 Task: Add Forager Cashewmilk Yogurt Vanilla Bean to the cart.
Action: Mouse pressed left at (22, 81)
Screenshot: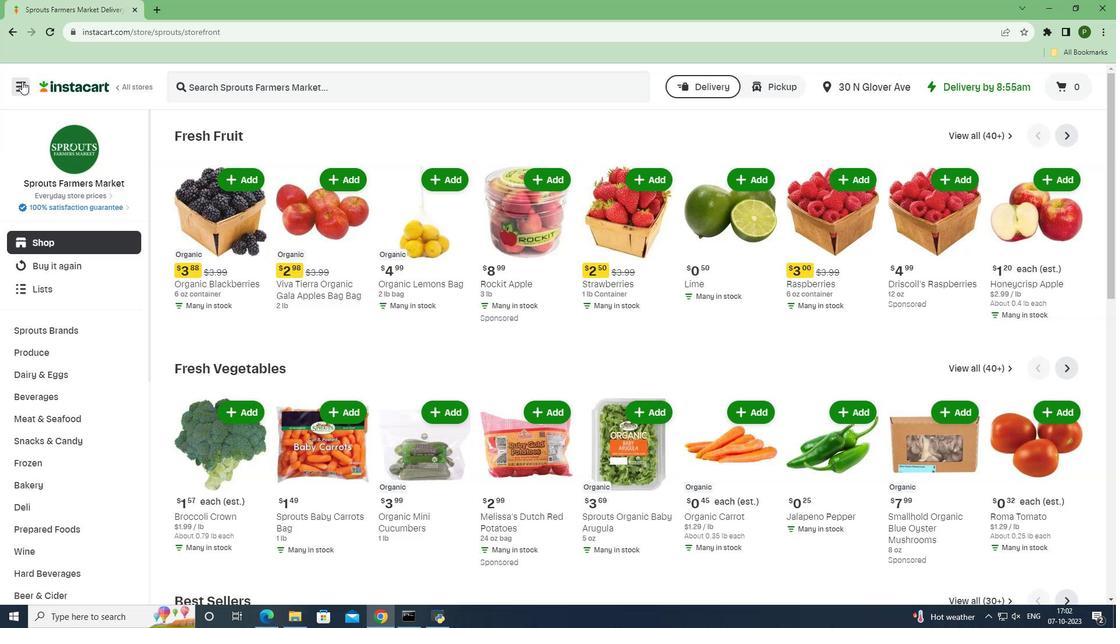 
Action: Mouse moved to (26, 303)
Screenshot: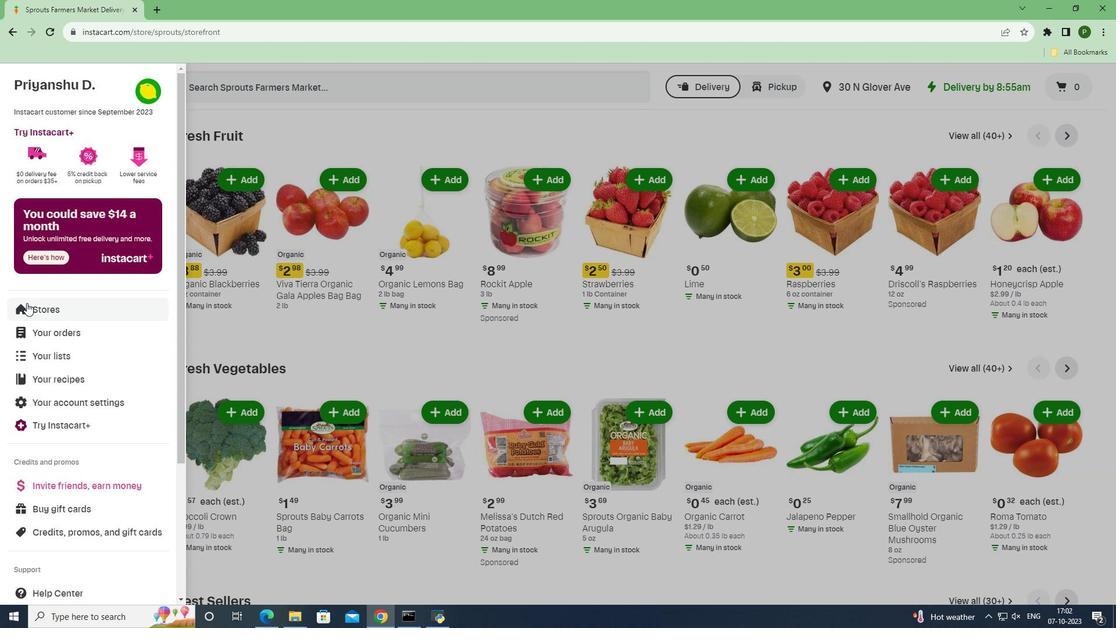 
Action: Mouse pressed left at (26, 303)
Screenshot: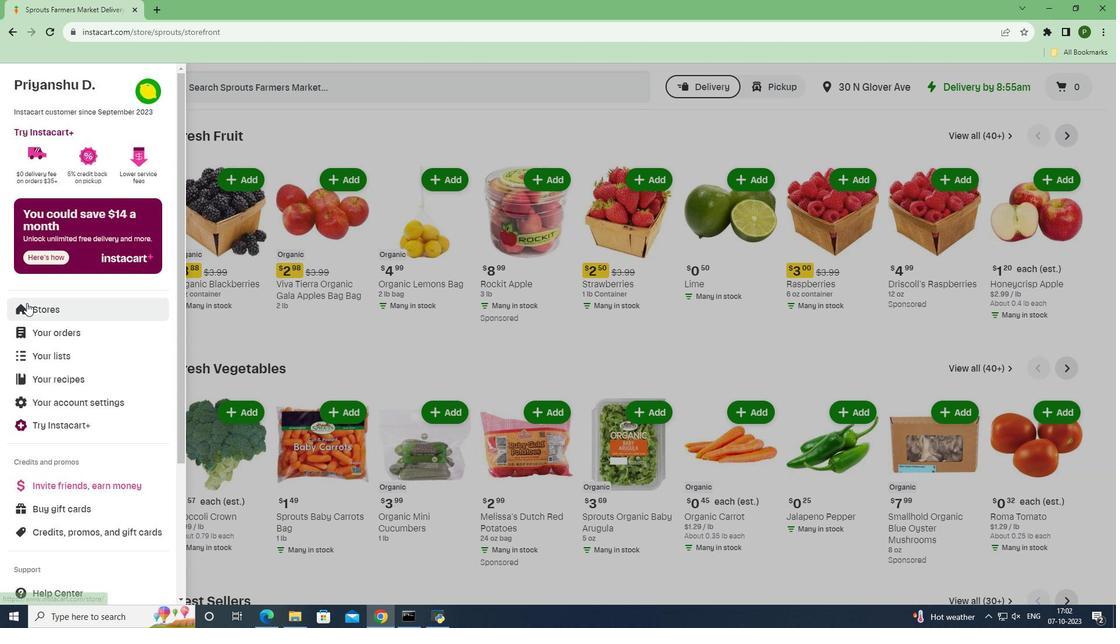 
Action: Mouse moved to (258, 120)
Screenshot: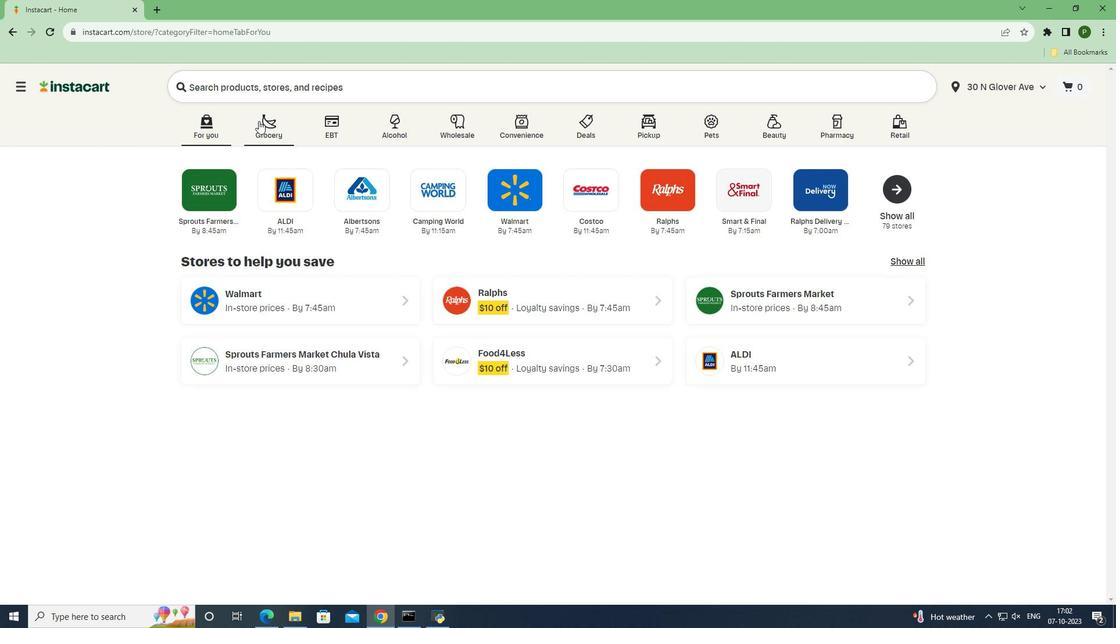 
Action: Mouse pressed left at (258, 120)
Screenshot: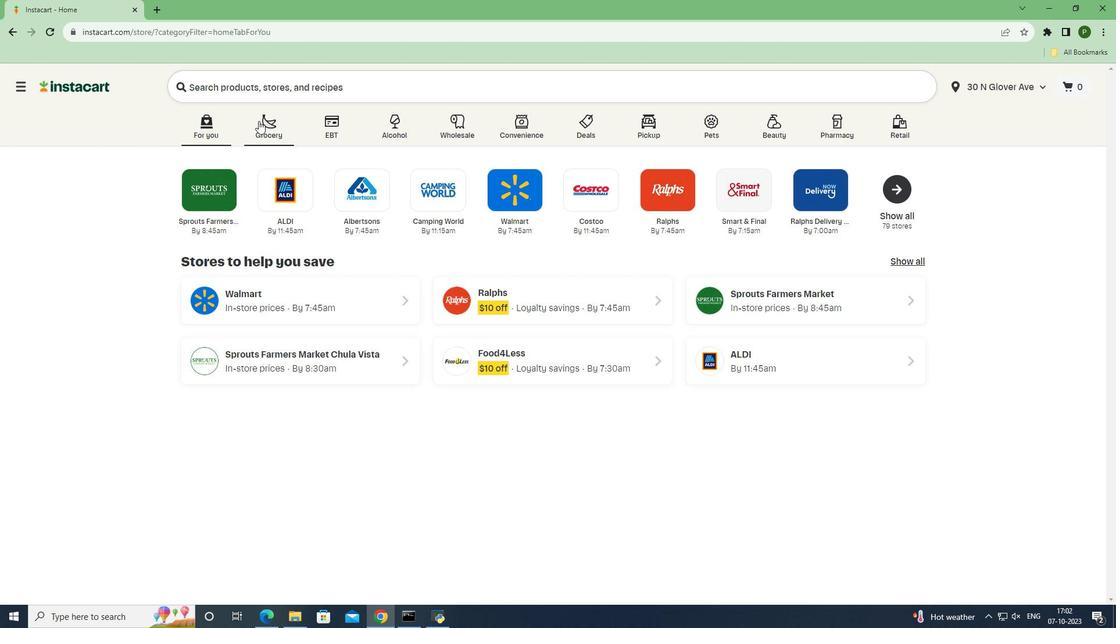 
Action: Mouse moved to (477, 275)
Screenshot: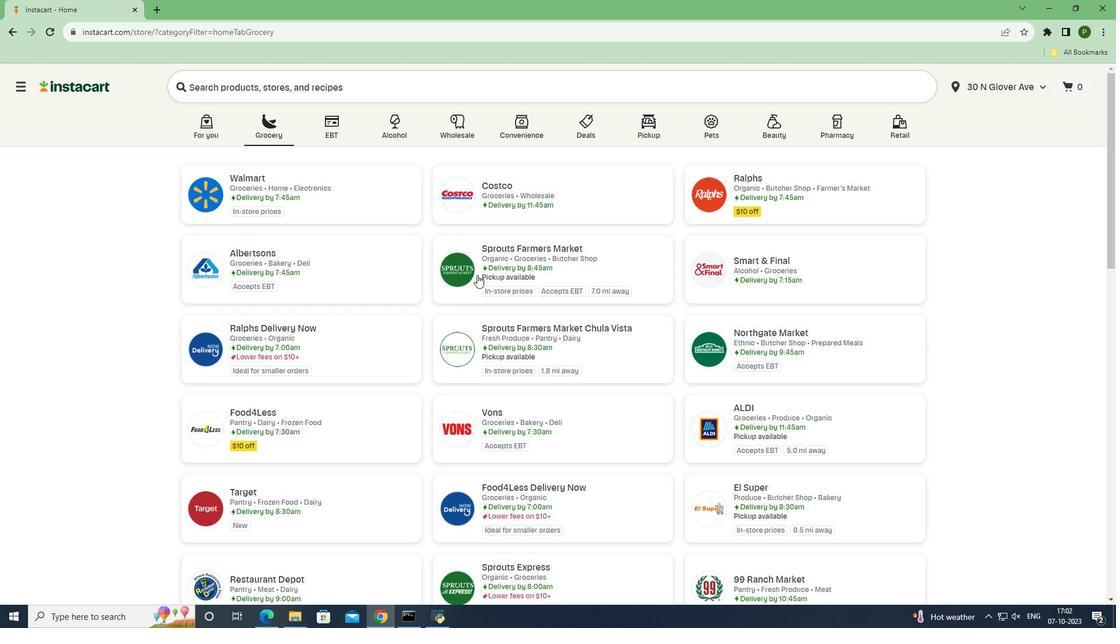 
Action: Mouse pressed left at (477, 275)
Screenshot: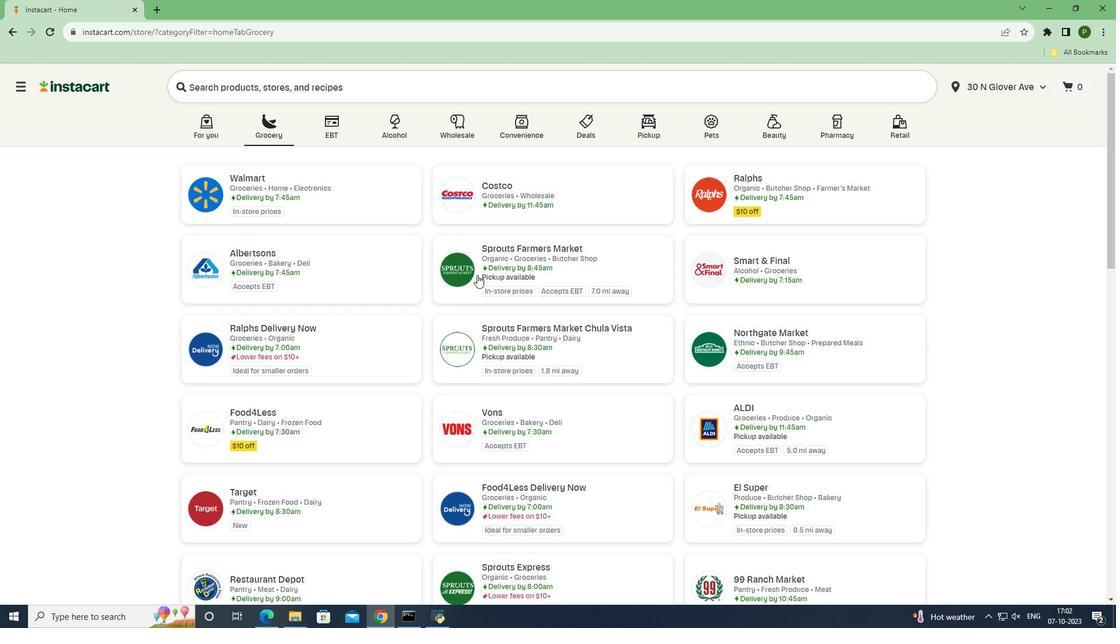 
Action: Mouse moved to (95, 379)
Screenshot: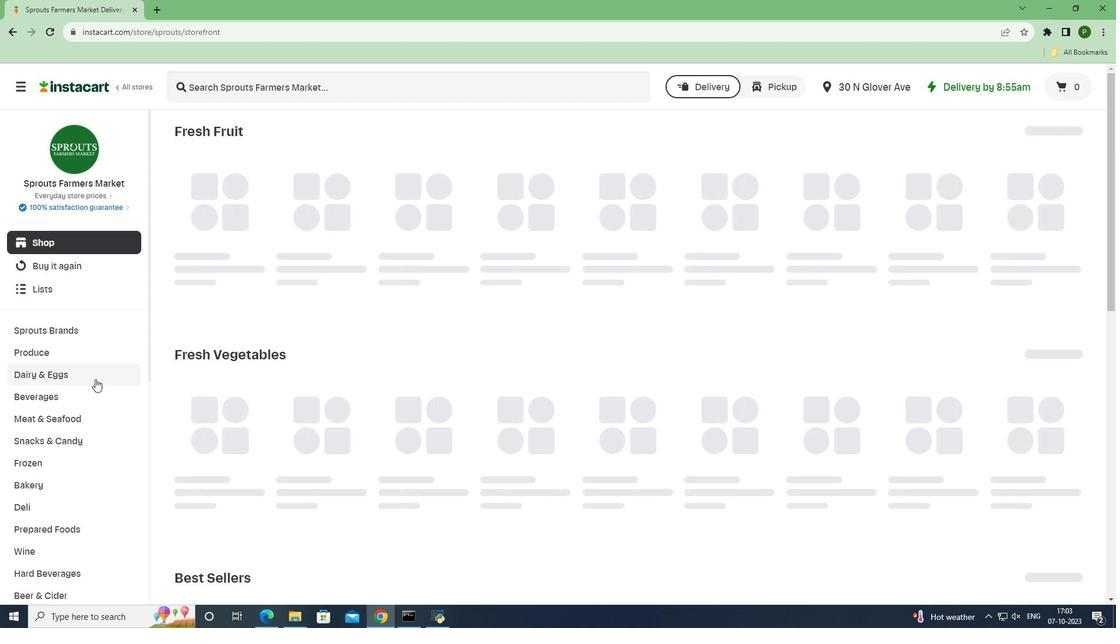 
Action: Mouse pressed left at (95, 379)
Screenshot: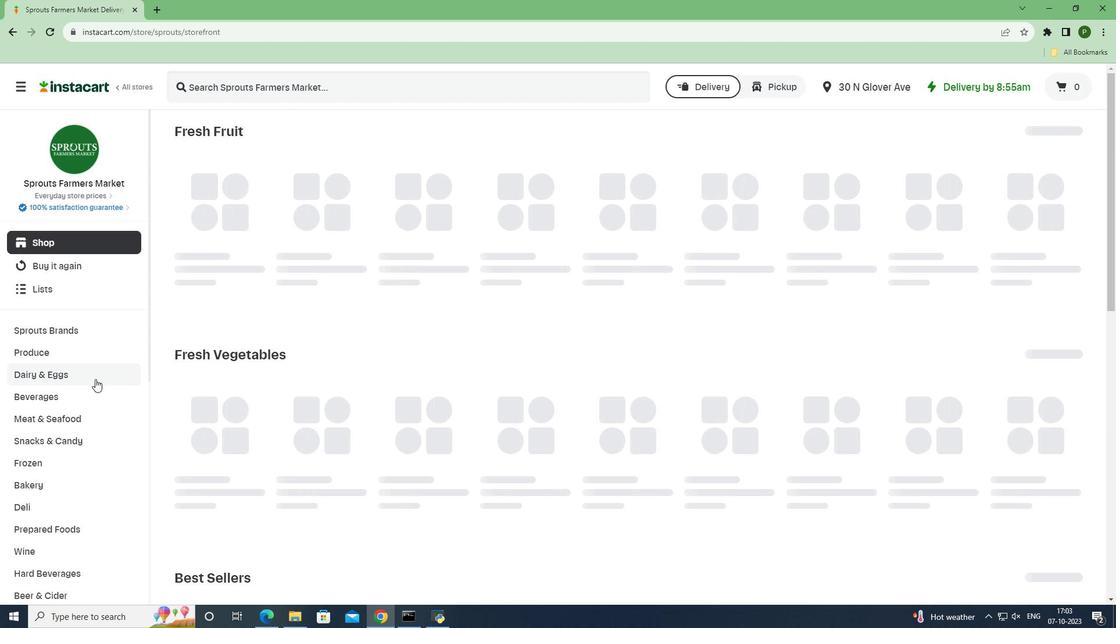 
Action: Mouse moved to (69, 467)
Screenshot: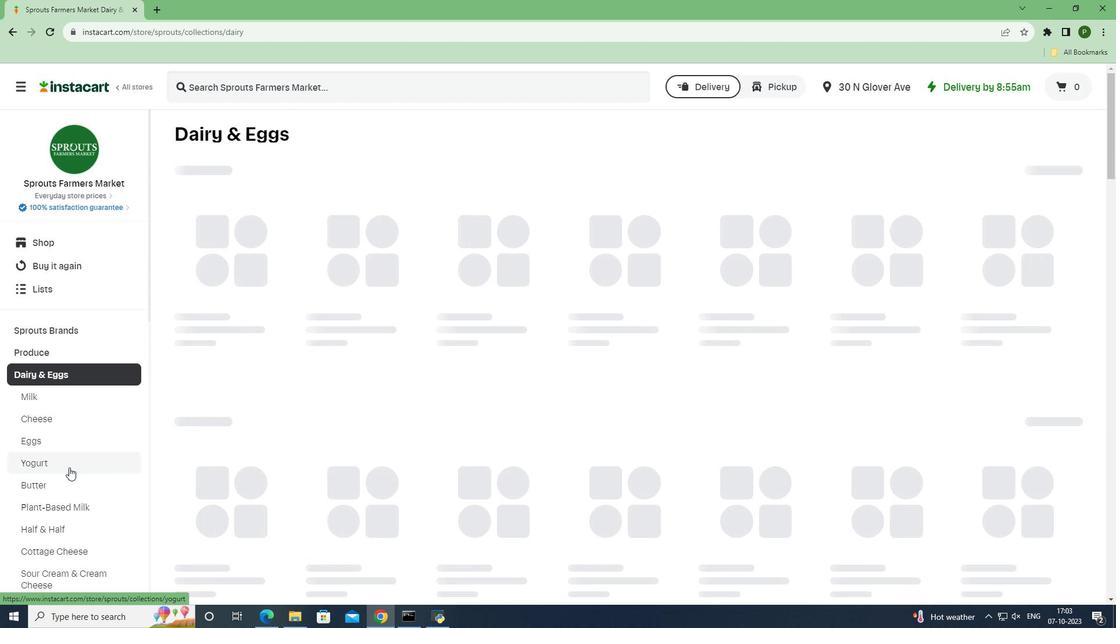 
Action: Mouse pressed left at (69, 467)
Screenshot: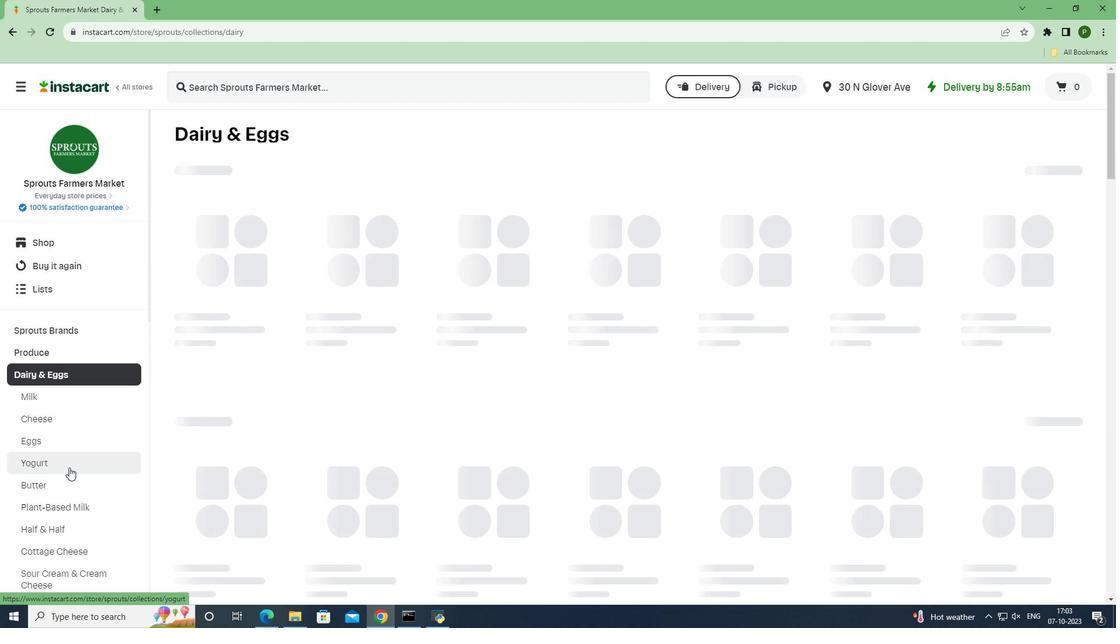 
Action: Mouse moved to (223, 82)
Screenshot: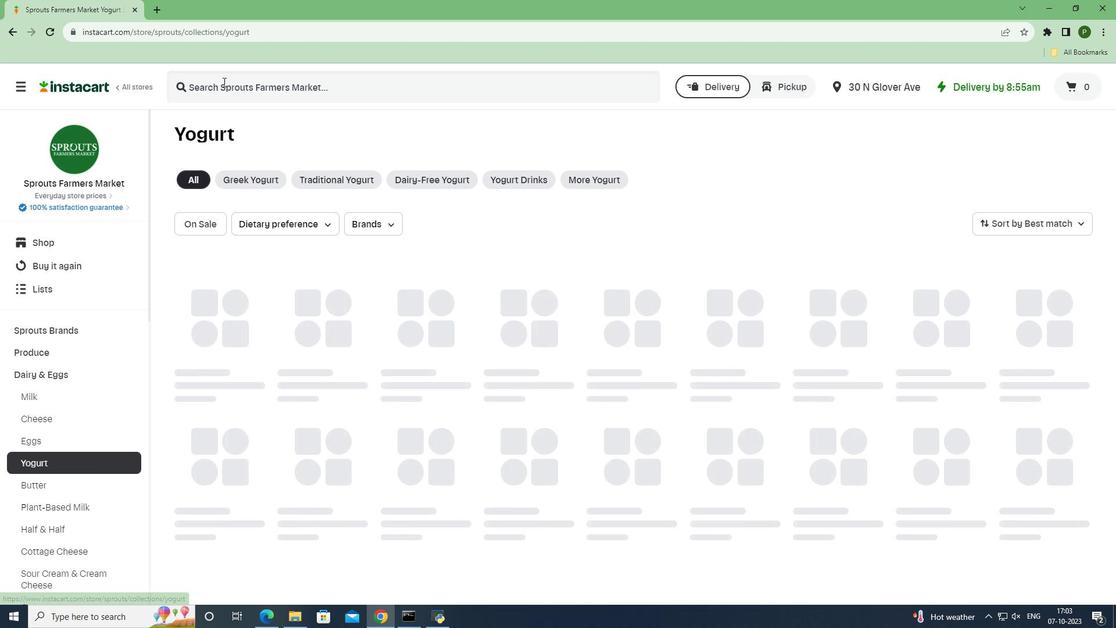
Action: Mouse pressed left at (223, 82)
Screenshot: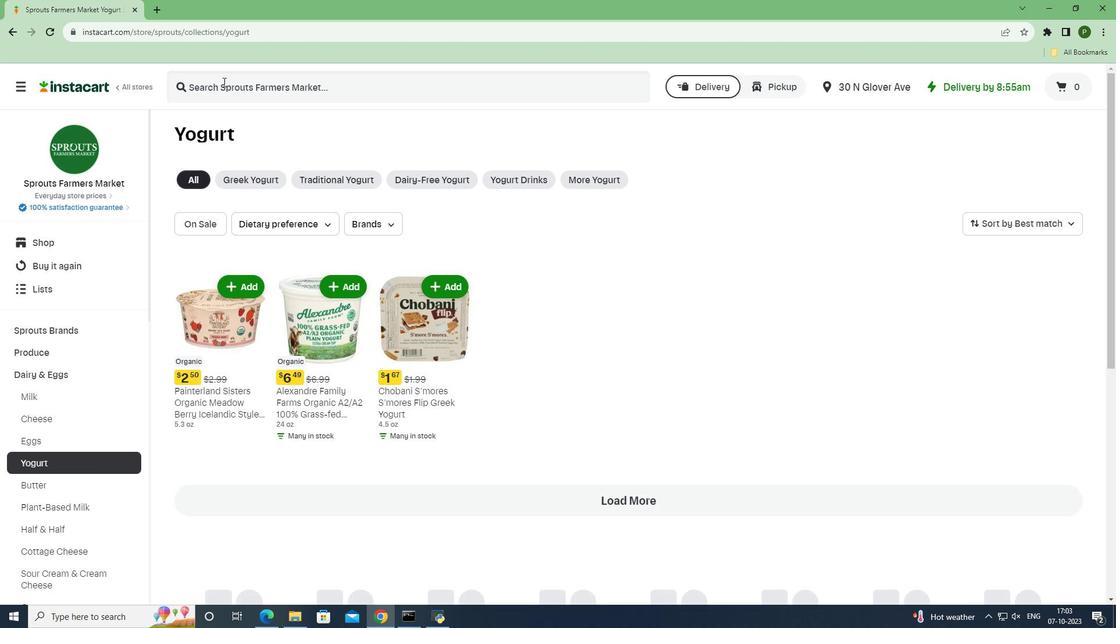 
Action: Key pressed <Key.caps_lock>F<Key.caps_lock>orager<Key.space><Key.caps_lock>C<Key.caps_lock>ashewmilk<Key.space><Key.caps_lock>Y<Key.caps_lock>ogurt<Key.space><Key.caps_lock>V<Key.caps_lock>anilla<Key.space><Key.caps_lock>B<Key.caps_lock>ean<Key.space><Key.enter>
Screenshot: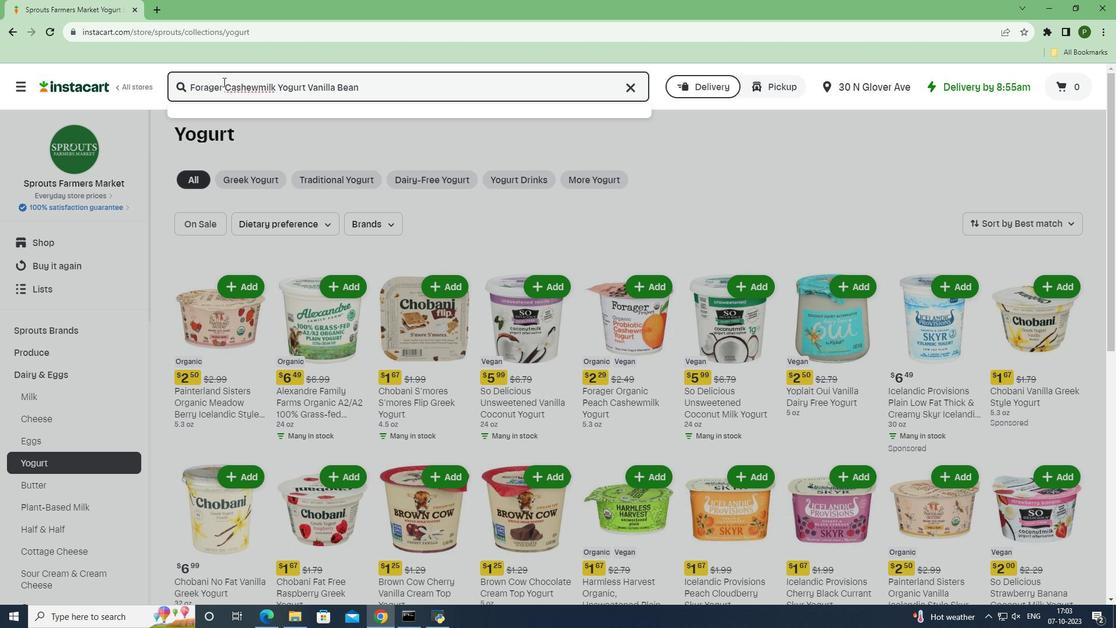 
Action: Mouse moved to (1042, 211)
Screenshot: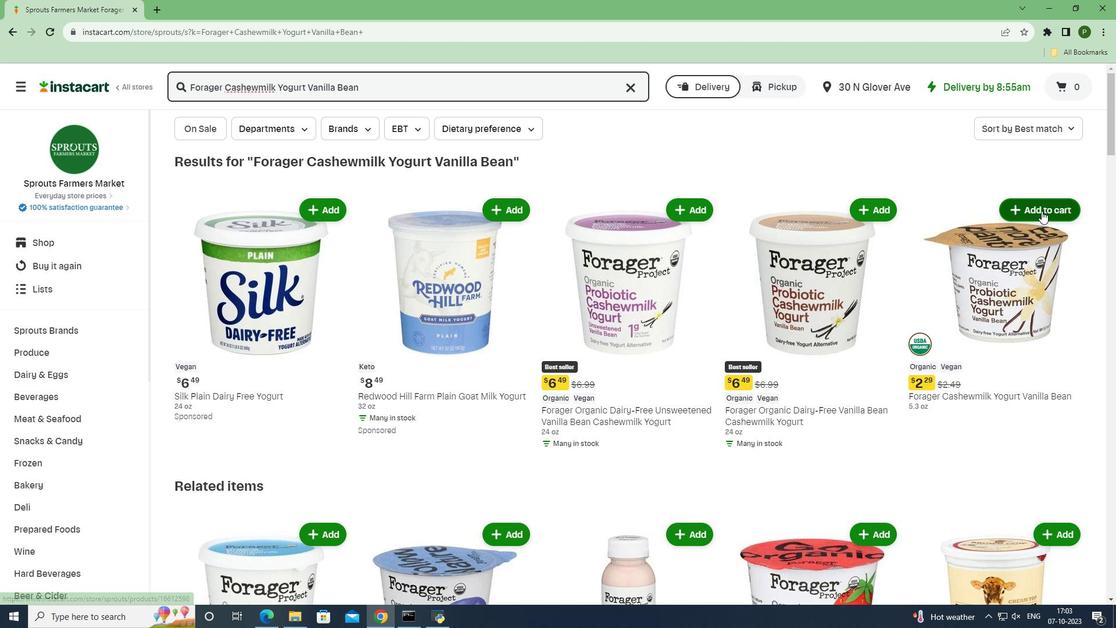 
Action: Mouse pressed left at (1042, 211)
Screenshot: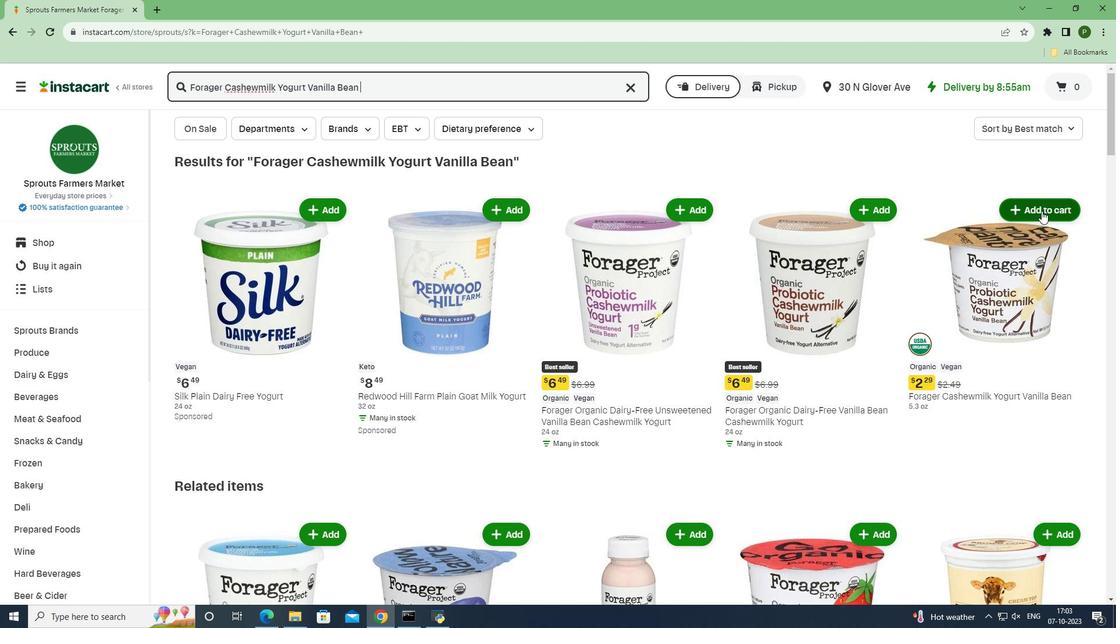 
Action: Mouse moved to (1085, 257)
Screenshot: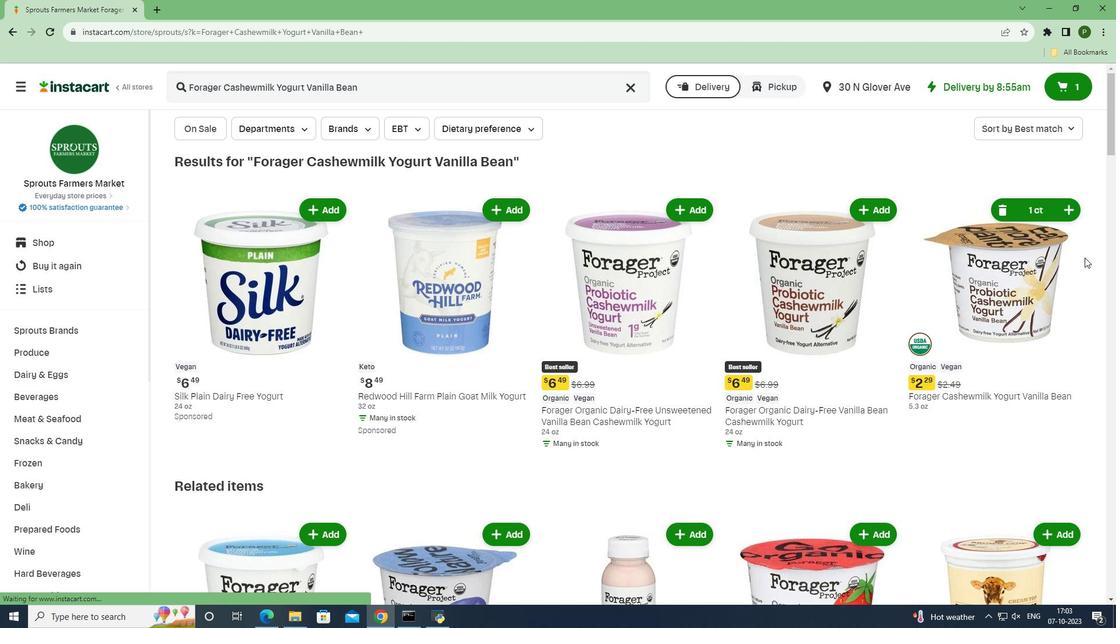 
